 Task: Change the continue playback to "Always".
Action: Mouse moved to (102, 12)
Screenshot: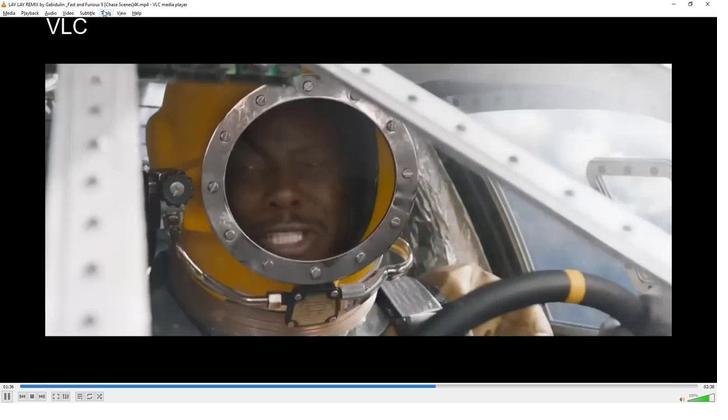 
Action: Mouse pressed left at (102, 12)
Screenshot: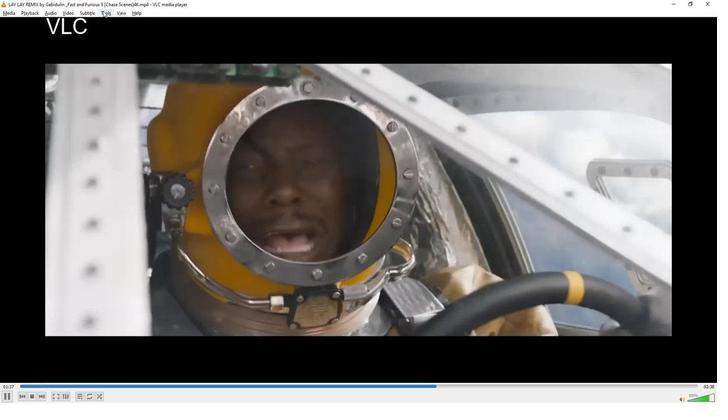
Action: Mouse moved to (122, 101)
Screenshot: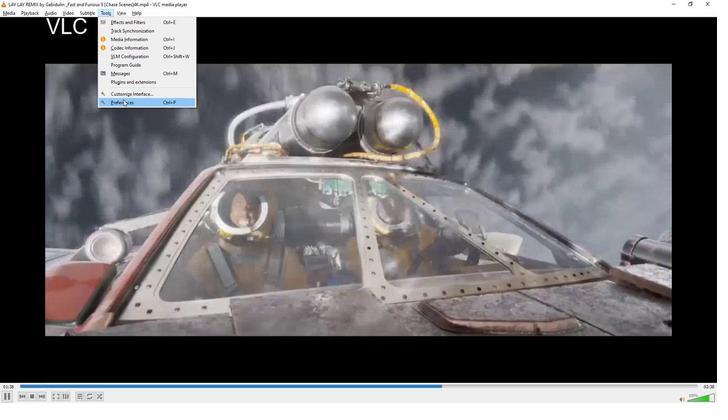 
Action: Mouse pressed left at (122, 101)
Screenshot: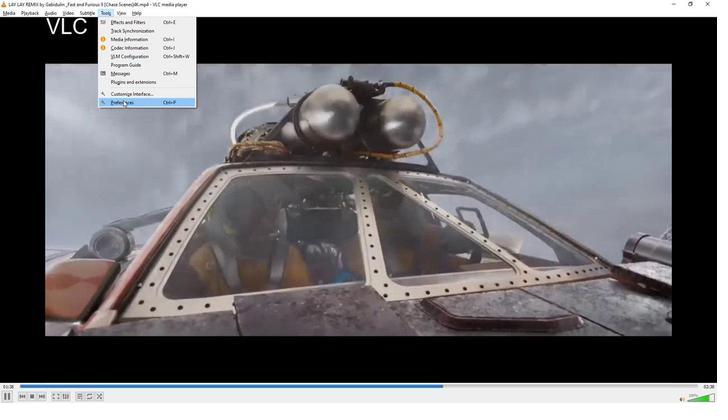 
Action: Mouse moved to (480, 268)
Screenshot: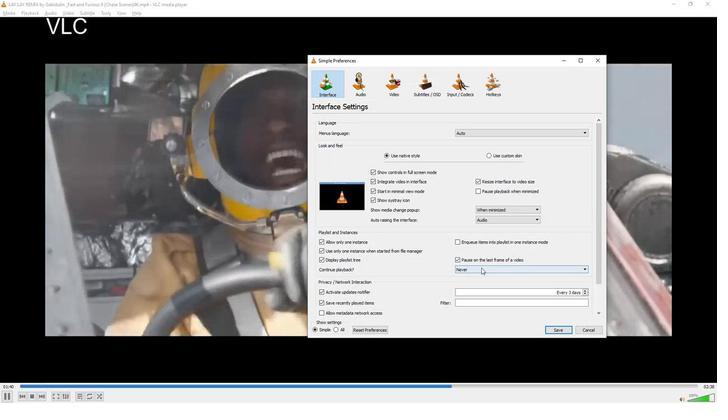 
Action: Mouse pressed left at (480, 268)
Screenshot: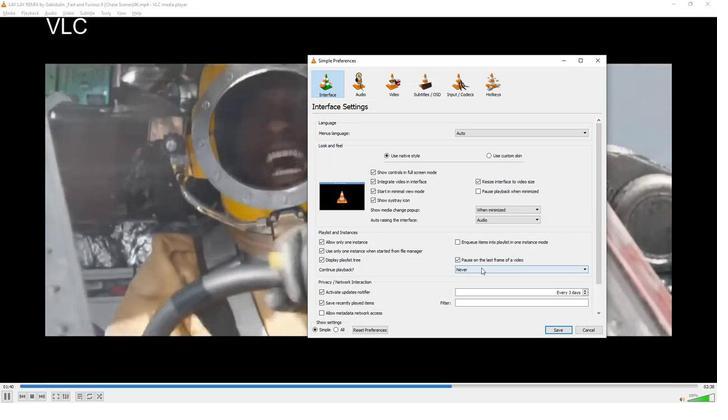 
Action: Mouse moved to (463, 285)
Screenshot: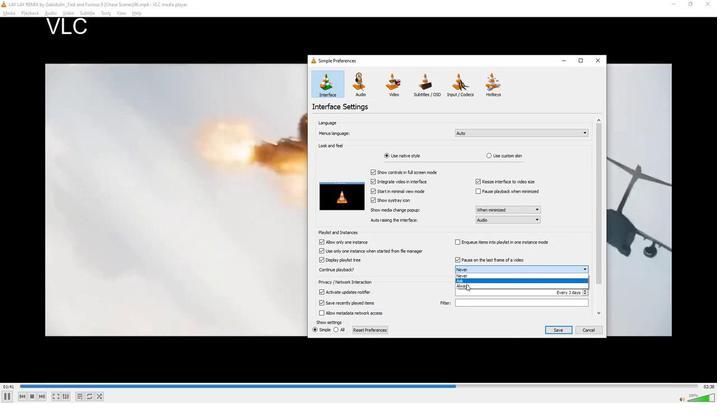 
Action: Mouse pressed left at (463, 285)
Screenshot: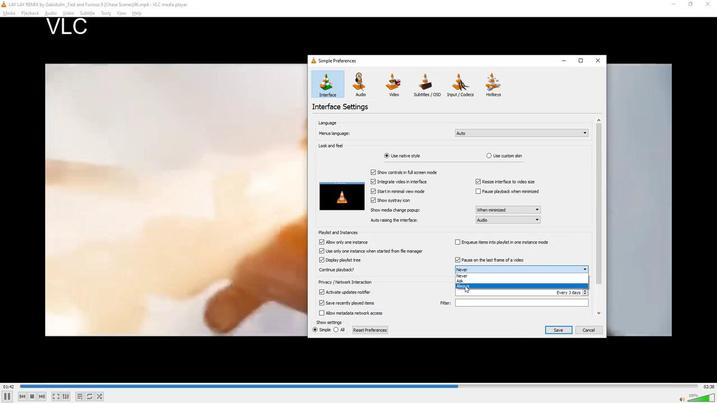 
Action: Mouse moved to (275, 249)
Screenshot: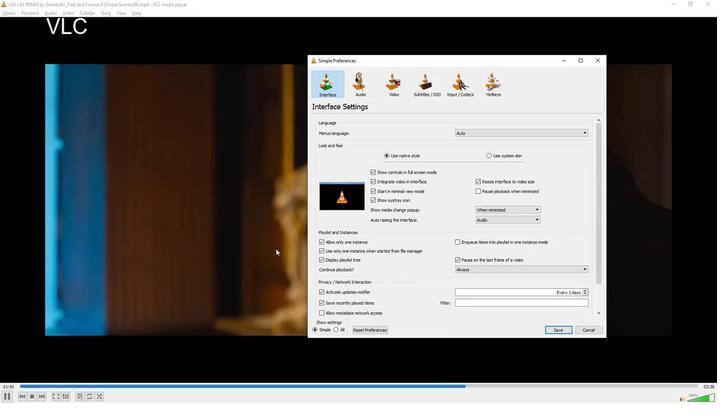 
